 Task: Create ChildIssue0050 as Child Issue of Issue Issue0025 in Backlog  in Scrum Project Project0005 in Jira
Action: Mouse moved to (423, 476)
Screenshot: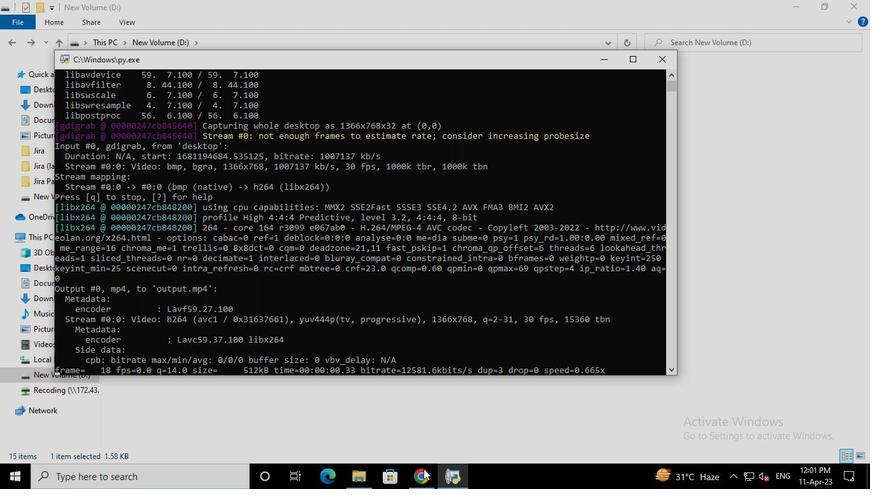 
Action: Mouse pressed left at (423, 476)
Screenshot: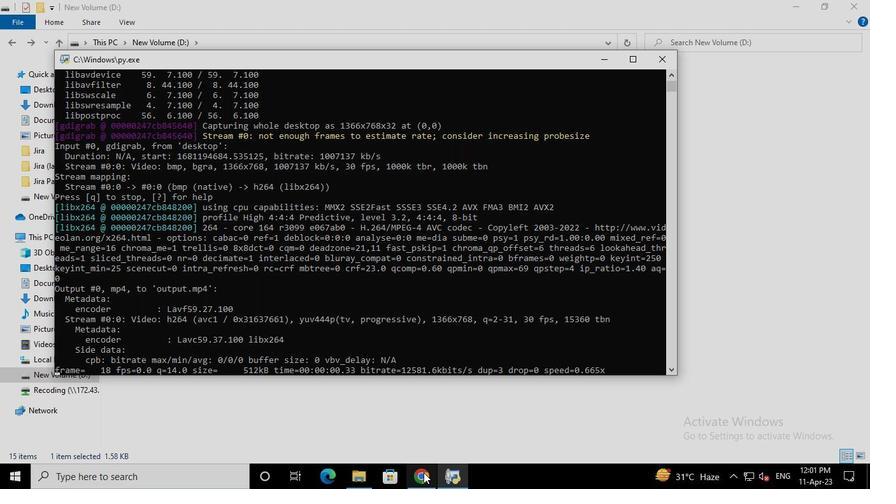 
Action: Mouse moved to (76, 196)
Screenshot: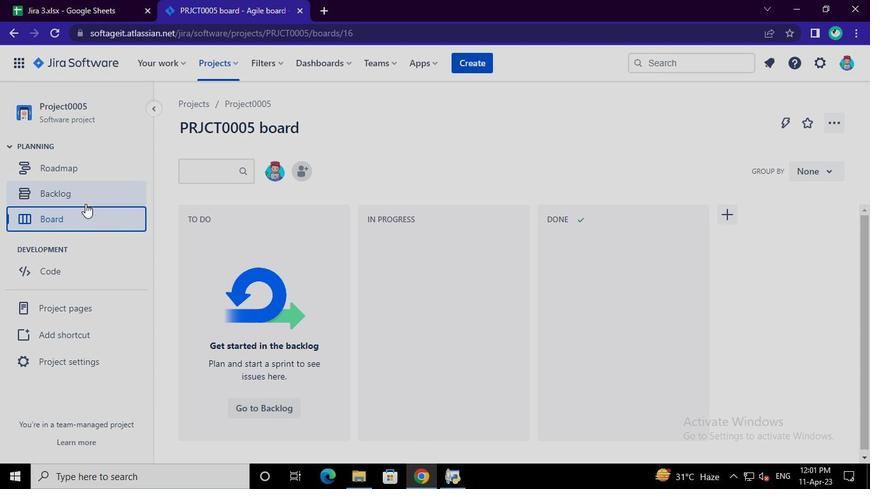 
Action: Mouse pressed left at (76, 196)
Screenshot: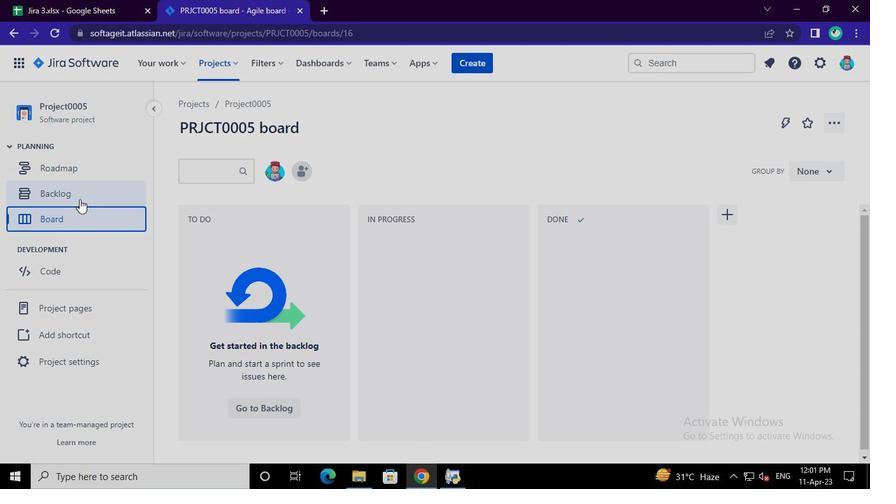 
Action: Mouse moved to (283, 390)
Screenshot: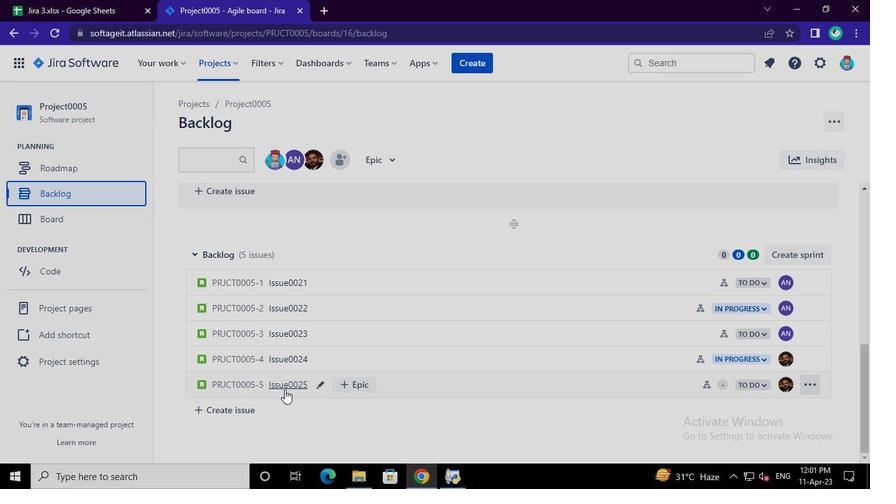 
Action: Mouse pressed left at (283, 390)
Screenshot: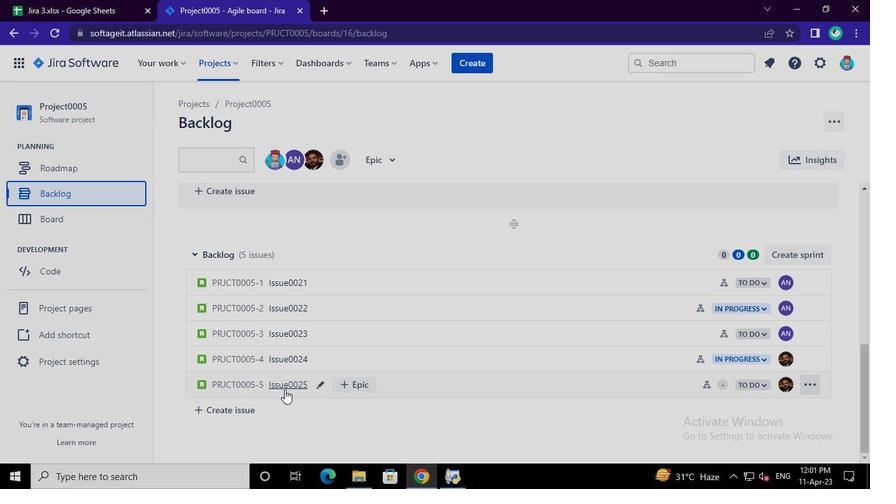 
Action: Mouse moved to (654, 257)
Screenshot: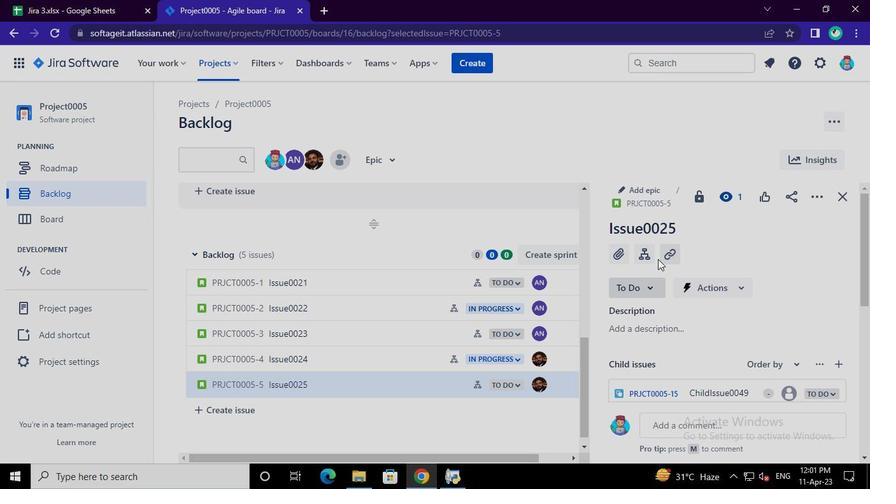 
Action: Mouse pressed left at (654, 257)
Screenshot: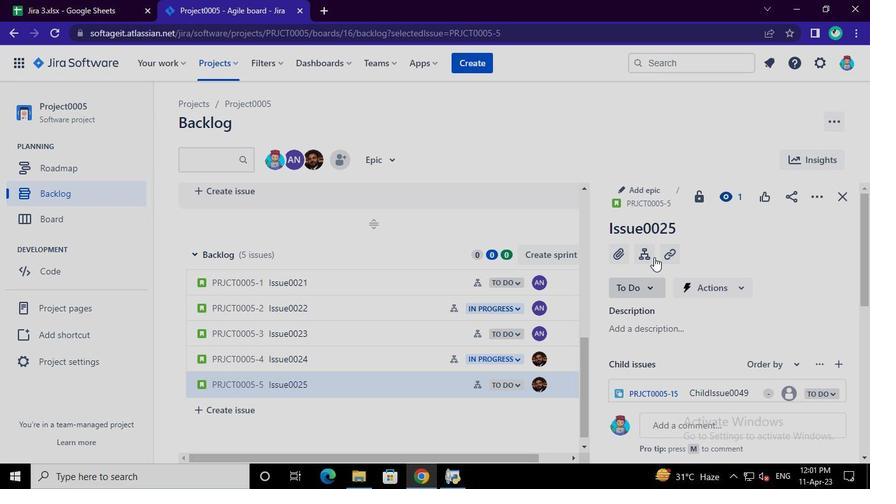 
Action: Mouse moved to (667, 313)
Screenshot: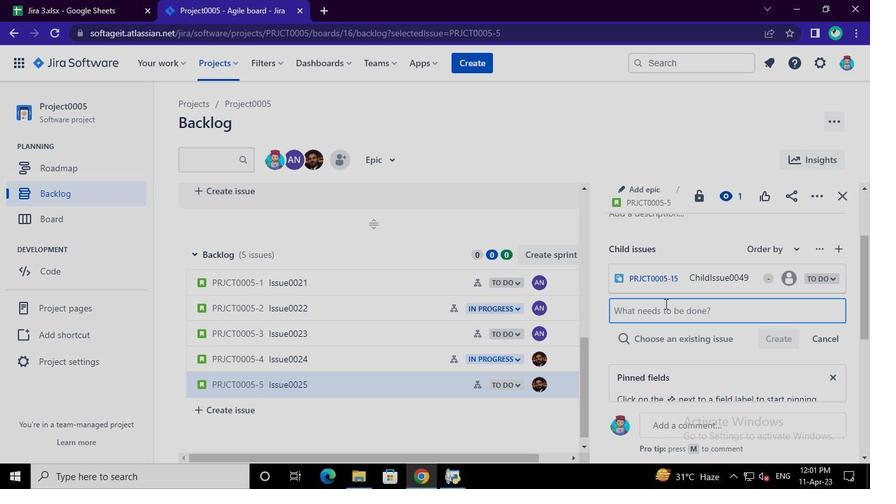 
Action: Mouse pressed left at (667, 313)
Screenshot: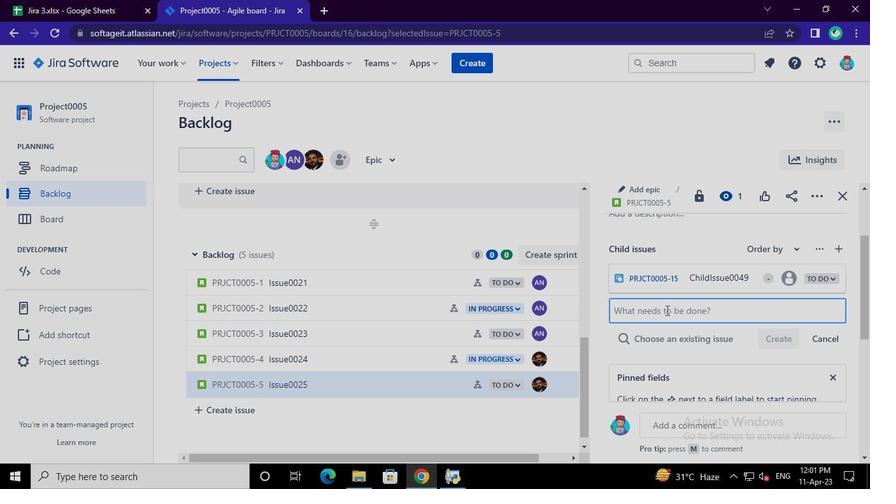 
Action: Mouse moved to (667, 314)
Screenshot: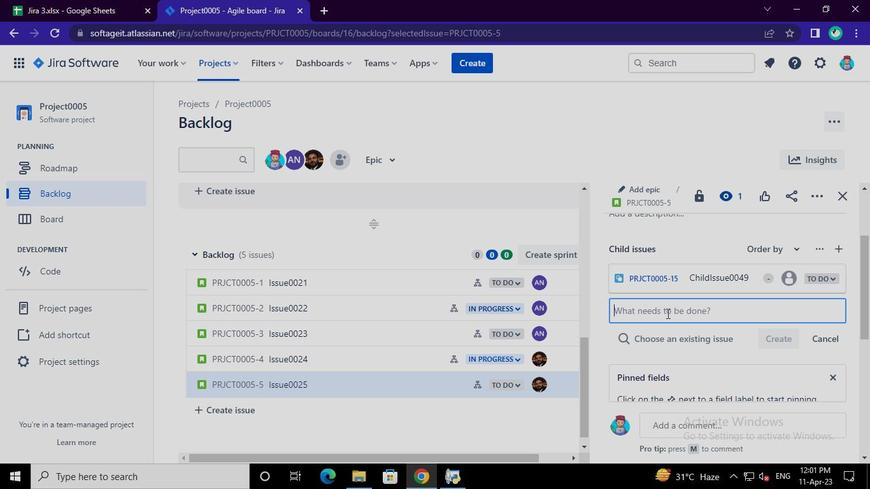 
Action: Keyboard Key.shift
Screenshot: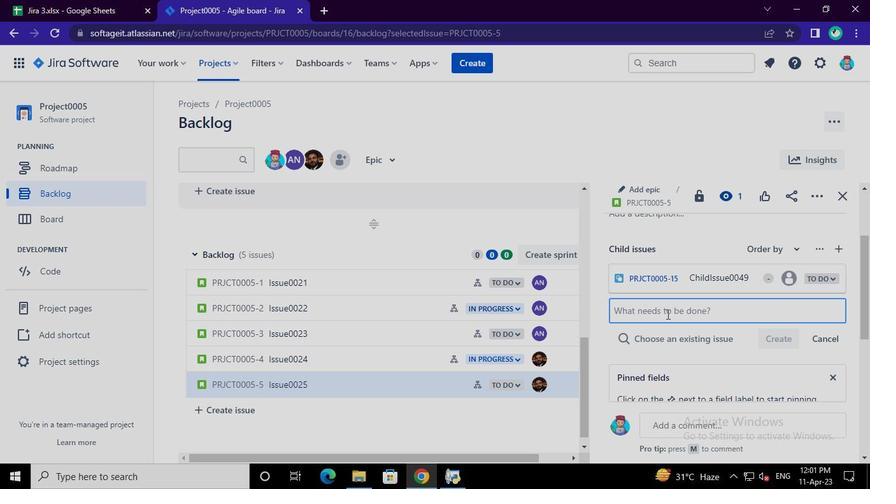 
Action: Keyboard C
Screenshot: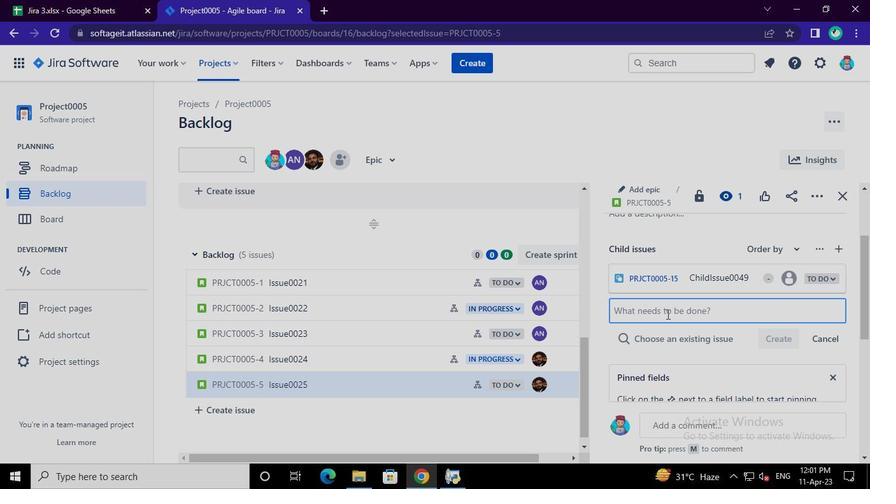 
Action: Keyboard h
Screenshot: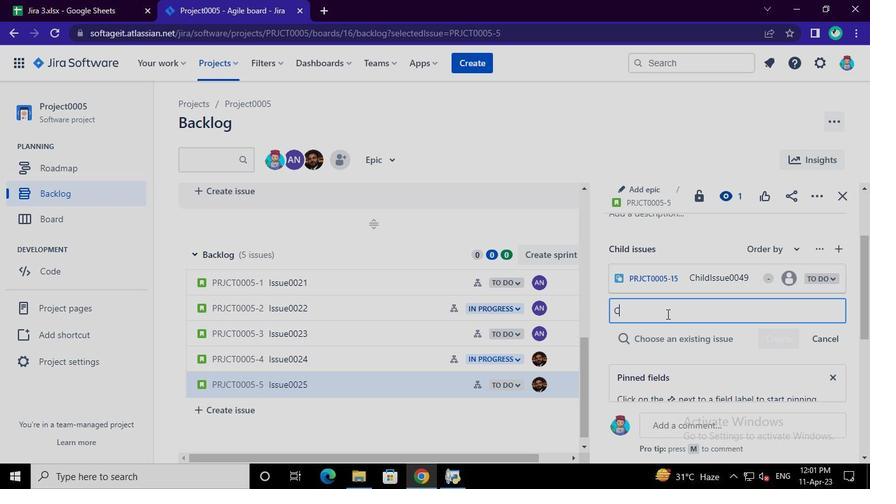 
Action: Keyboard i
Screenshot: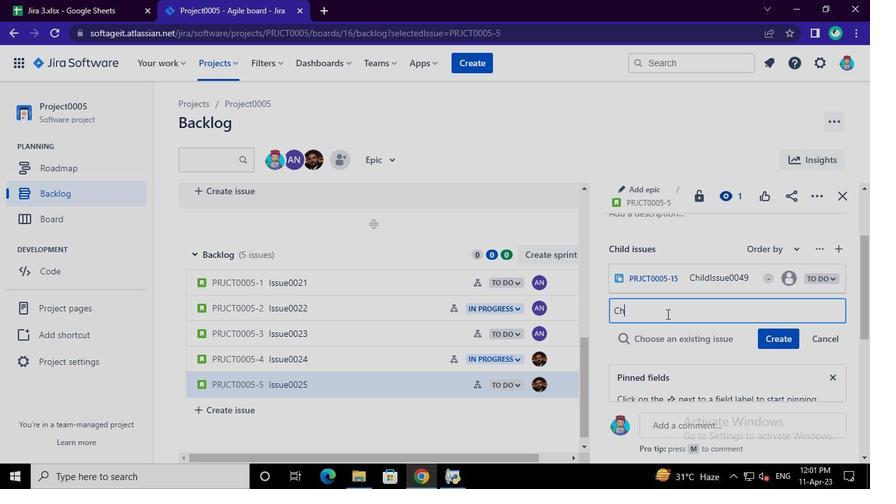 
Action: Keyboard l
Screenshot: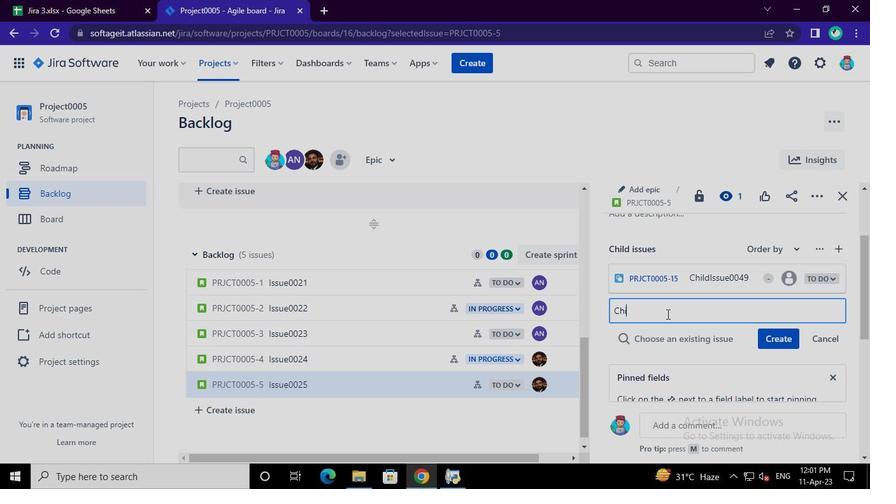 
Action: Keyboard d
Screenshot: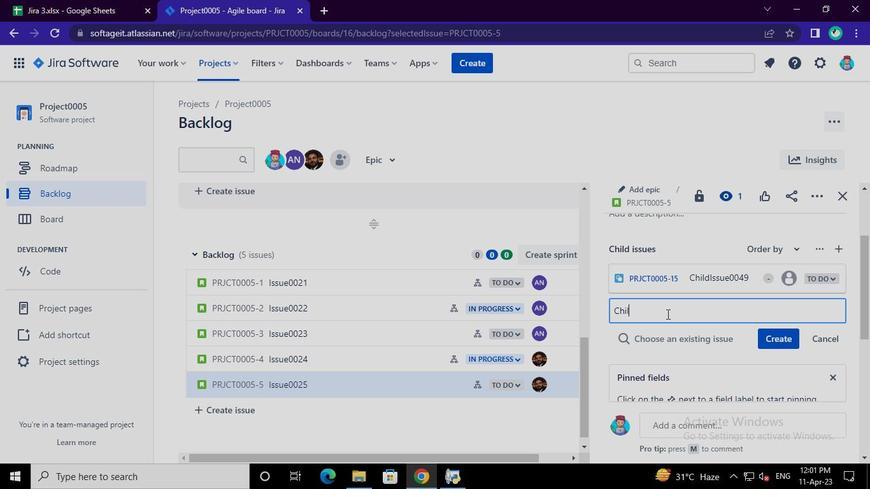 
Action: Keyboard Key.shift
Screenshot: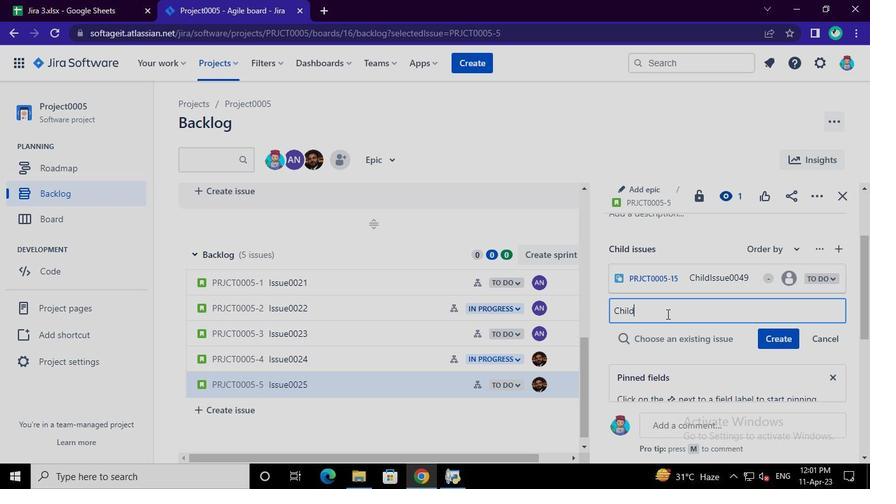 
Action: Keyboard I
Screenshot: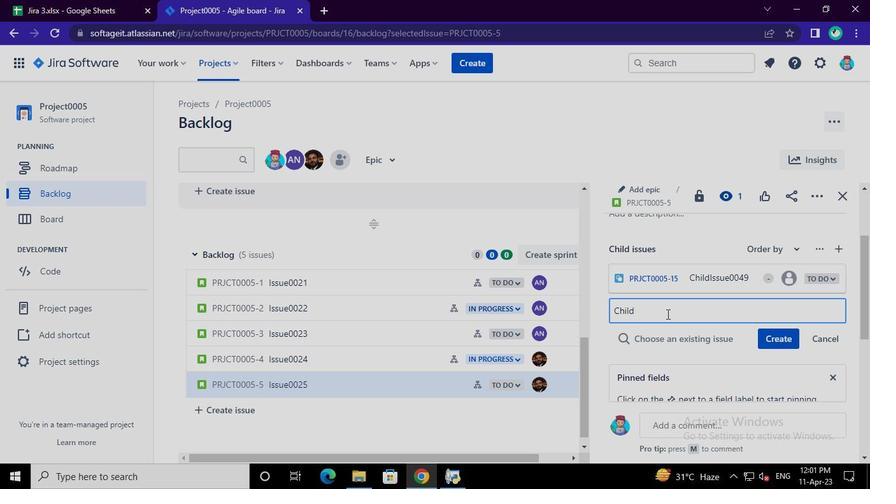 
Action: Keyboard s
Screenshot: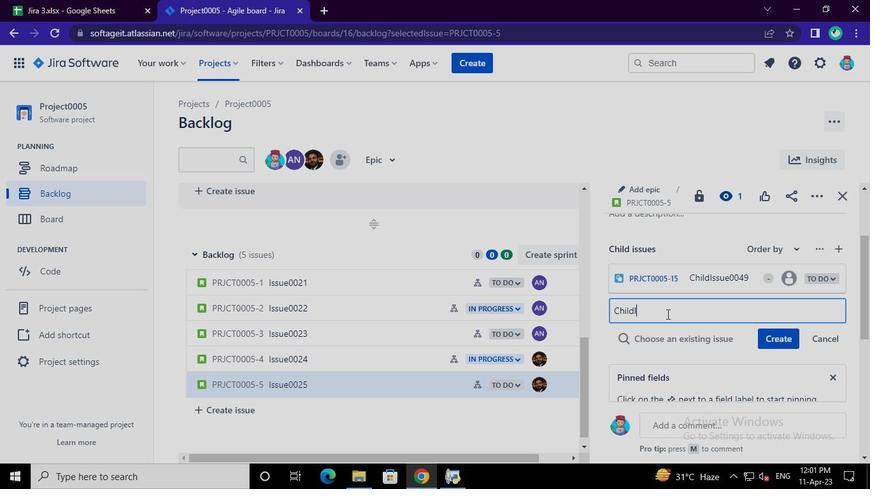 
Action: Keyboard s
Screenshot: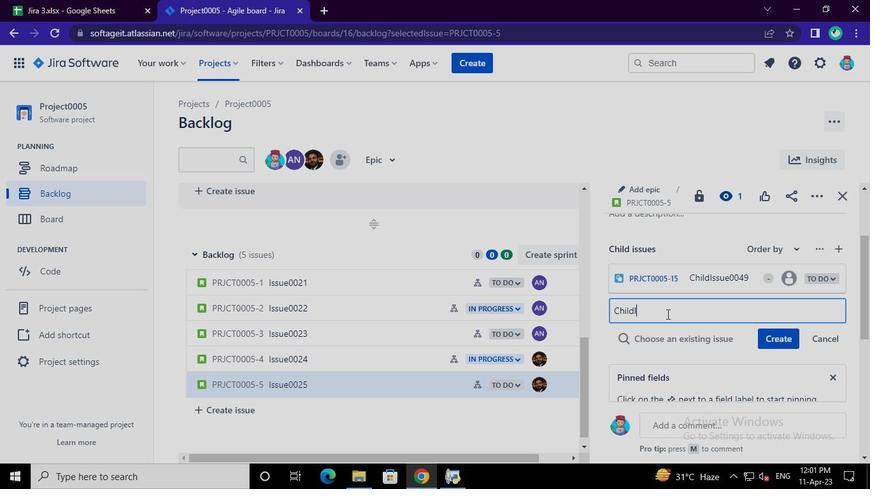 
Action: Keyboard u
Screenshot: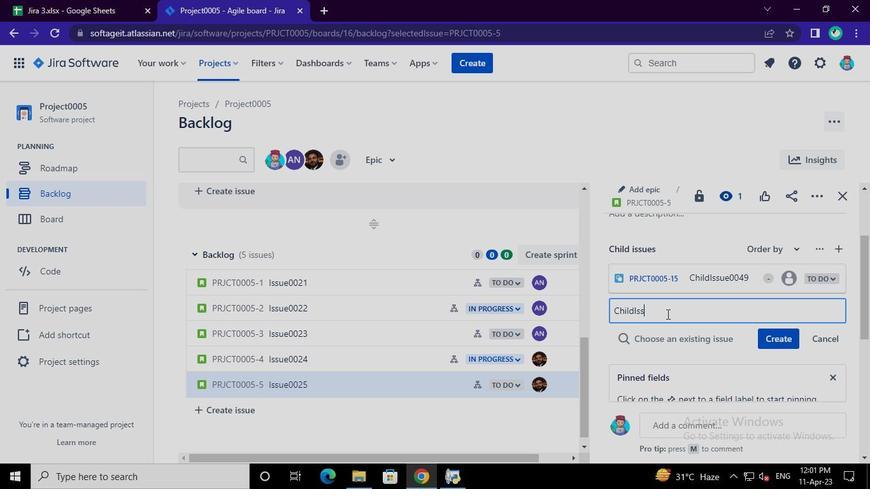 
Action: Keyboard e
Screenshot: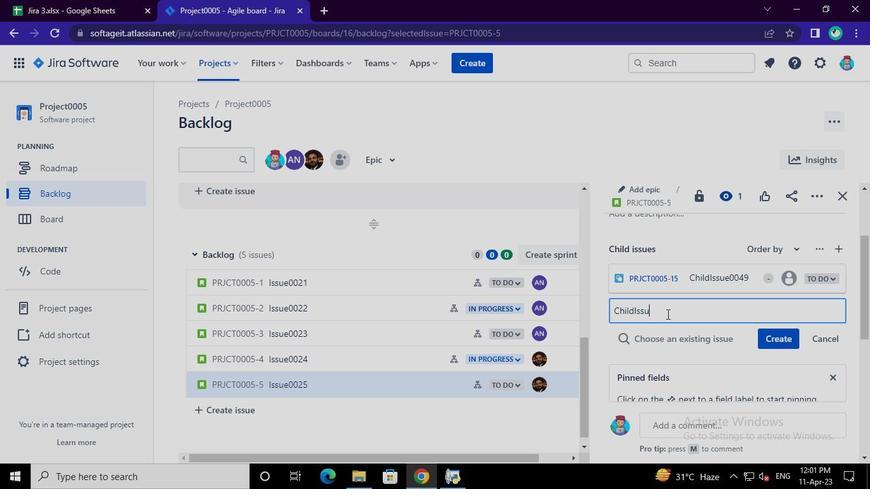 
Action: Keyboard <96>
Screenshot: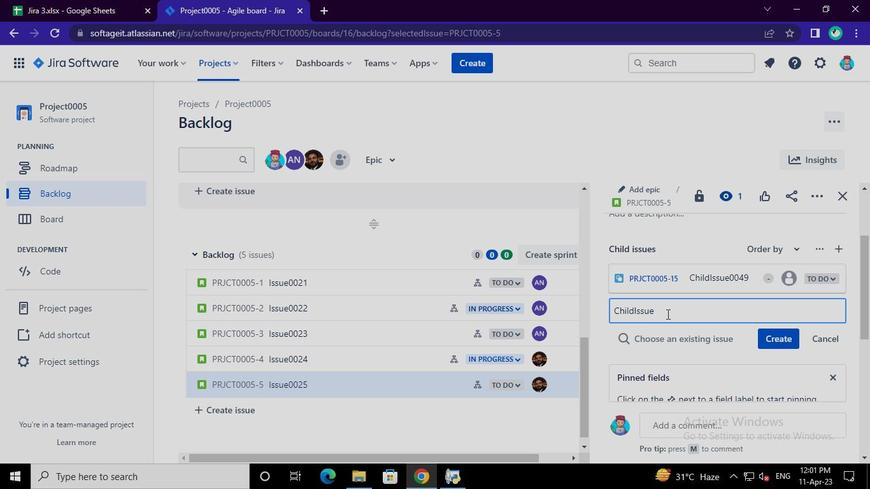 
Action: Keyboard <96>
Screenshot: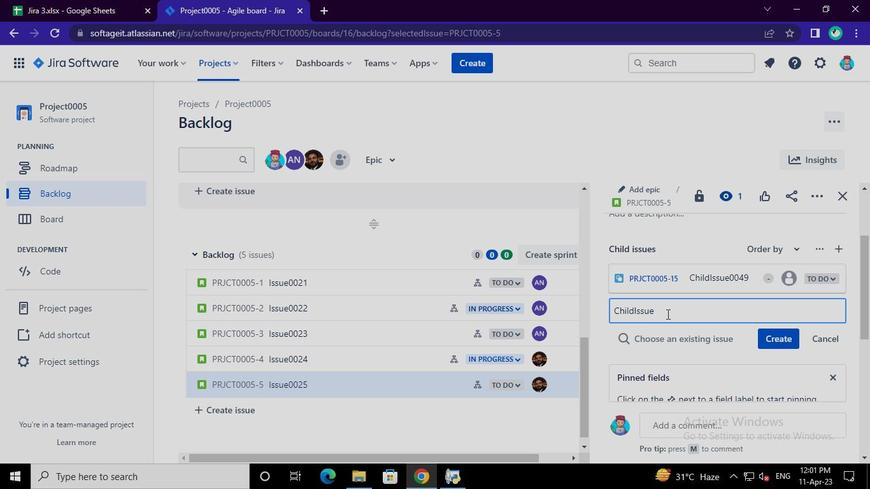 
Action: Keyboard <101>
Screenshot: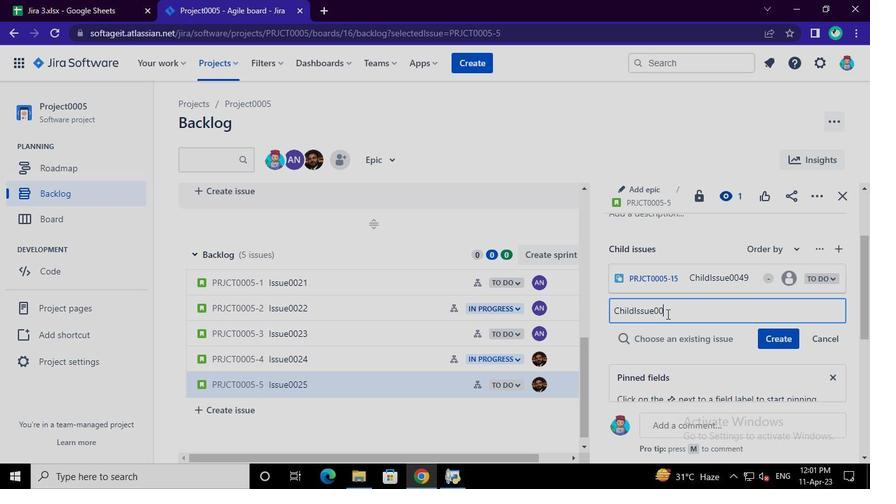 
Action: Keyboard <96>
Screenshot: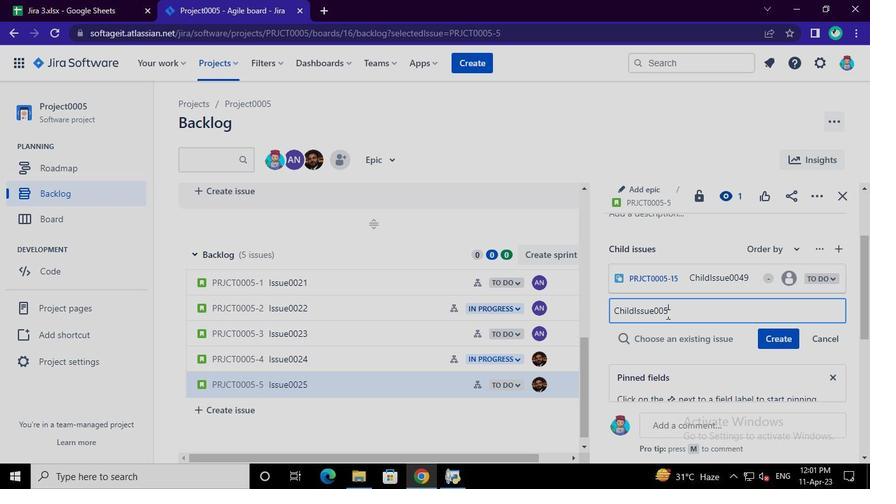 
Action: Mouse moved to (783, 342)
Screenshot: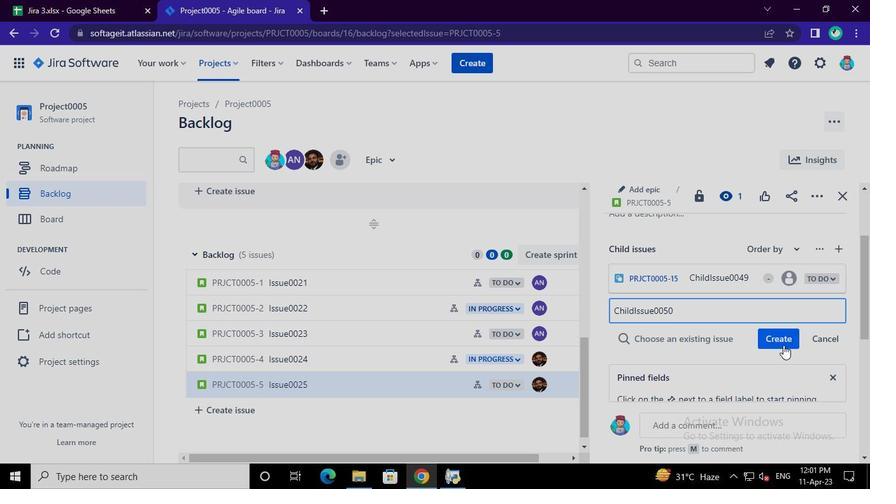 
Action: Mouse pressed left at (783, 342)
Screenshot: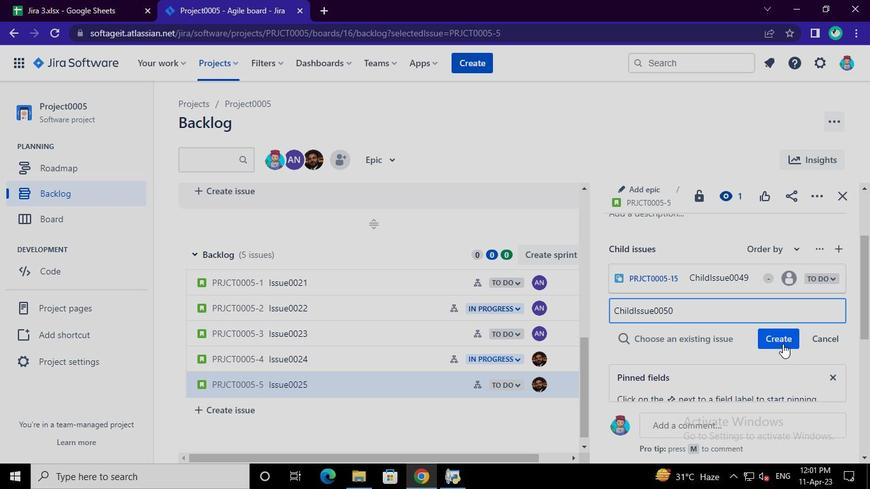 
Action: Mouse moved to (453, 476)
Screenshot: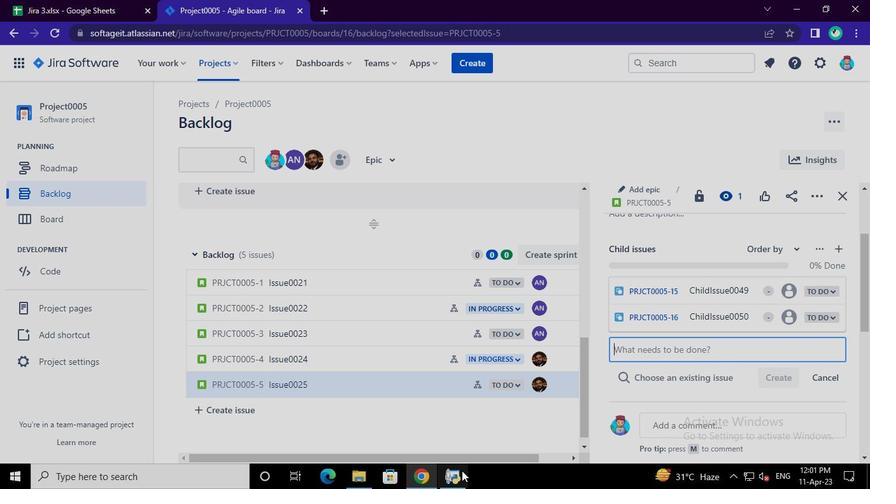 
Action: Mouse pressed left at (453, 476)
Screenshot: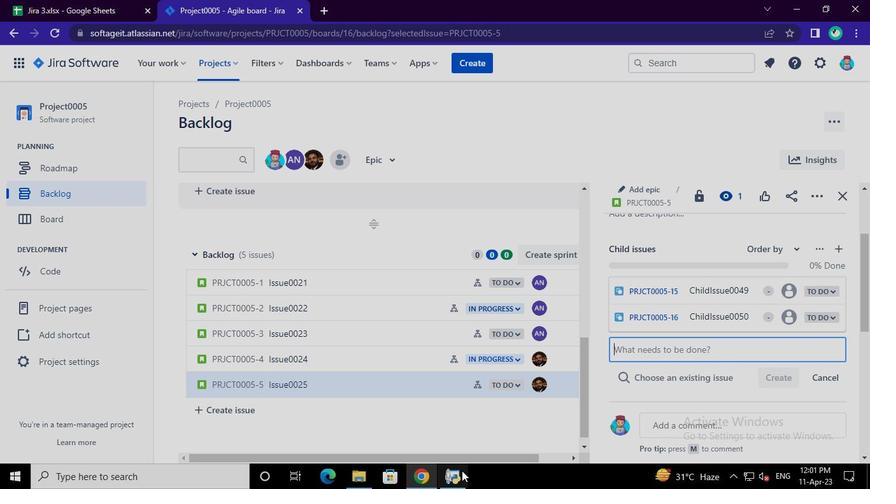 
Action: Mouse moved to (674, 58)
Screenshot: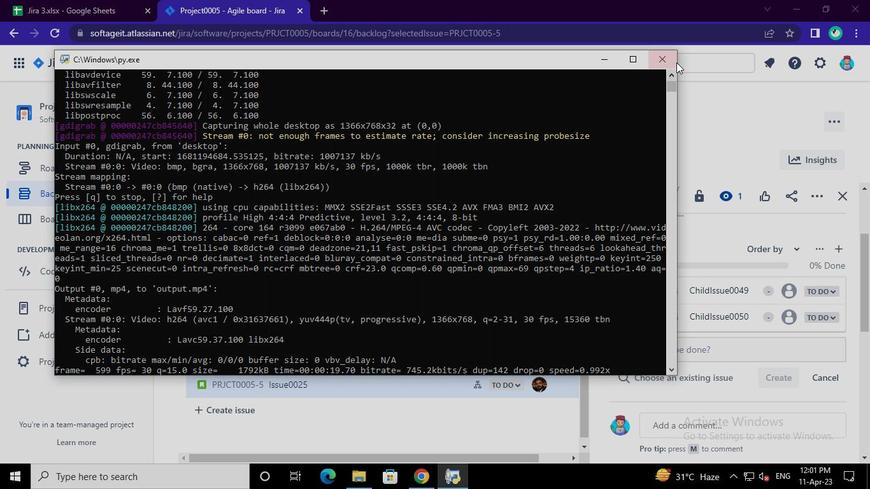 
Action: Mouse pressed left at (674, 58)
Screenshot: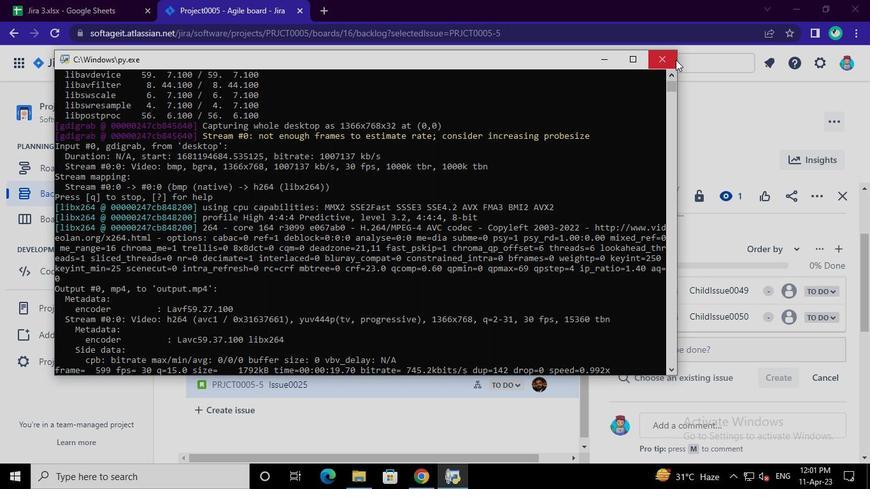 
